 Task: Look for products in the category "Gouda" that are on sale.
Action: Mouse moved to (888, 334)
Screenshot: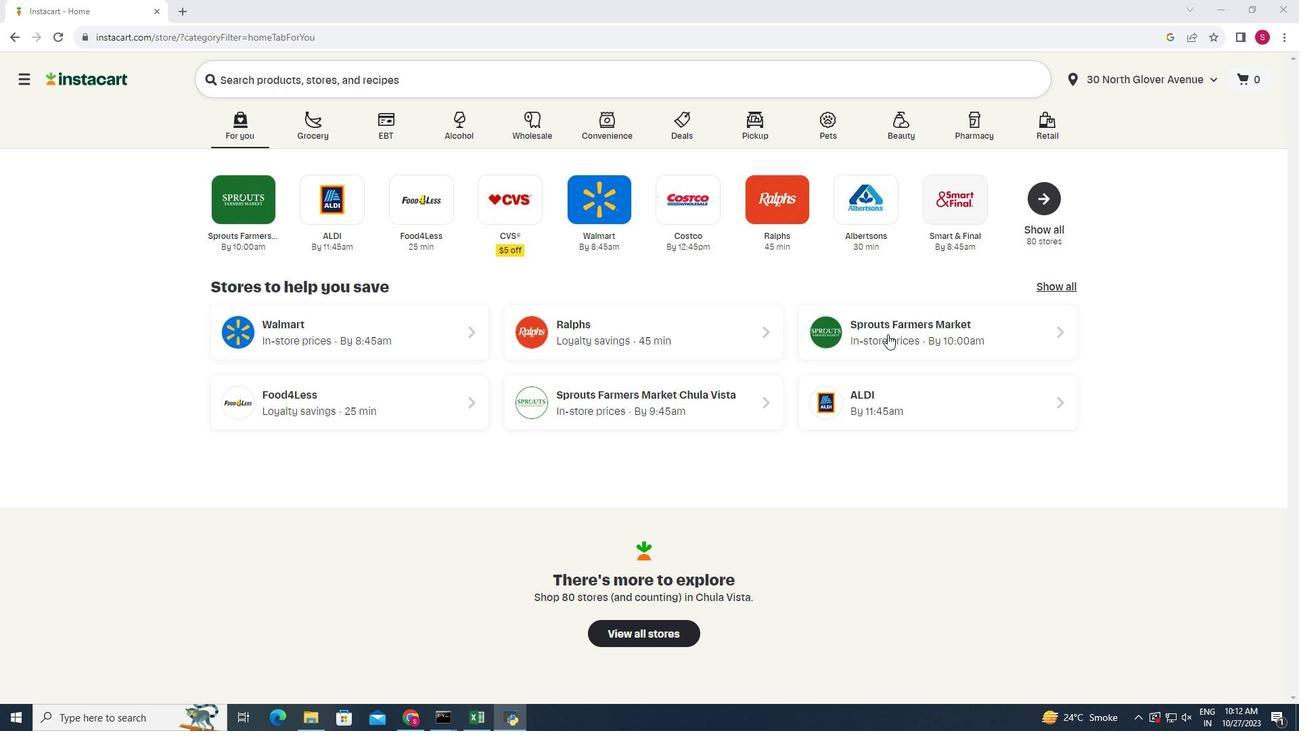 
Action: Mouse pressed left at (888, 334)
Screenshot: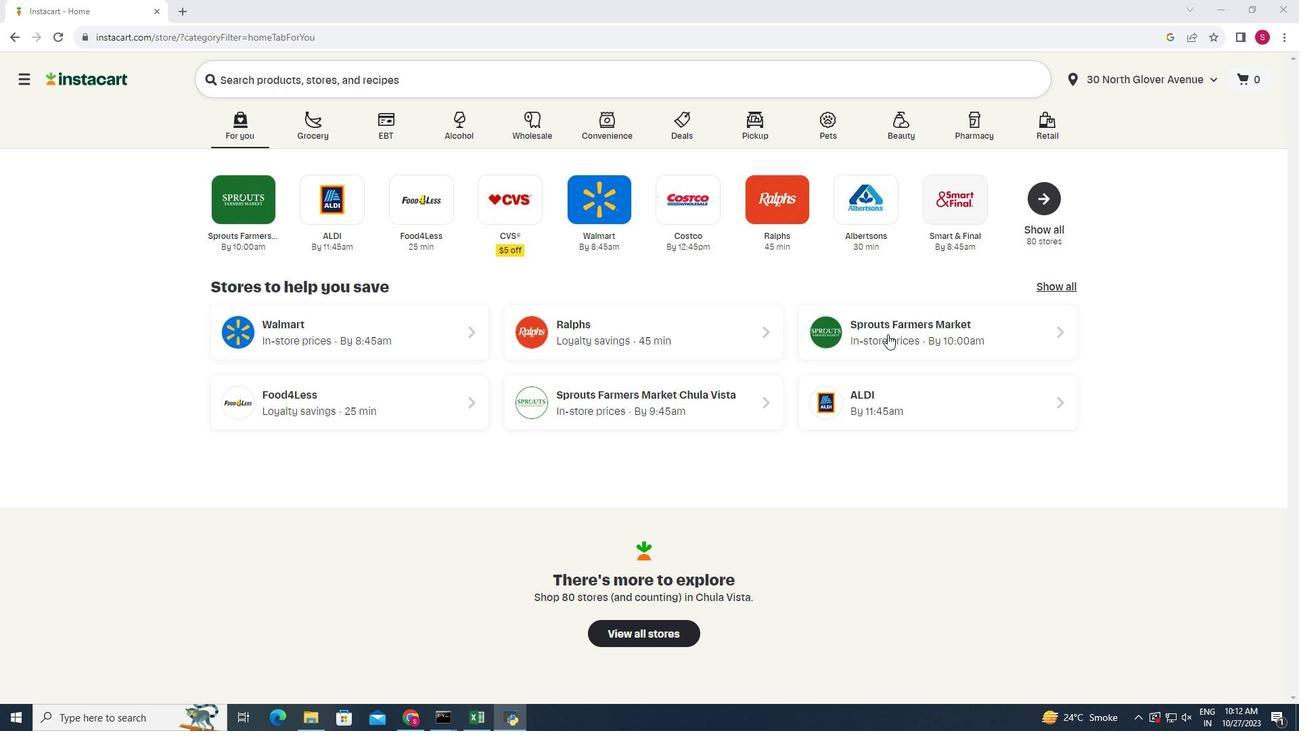 
Action: Mouse moved to (46, 637)
Screenshot: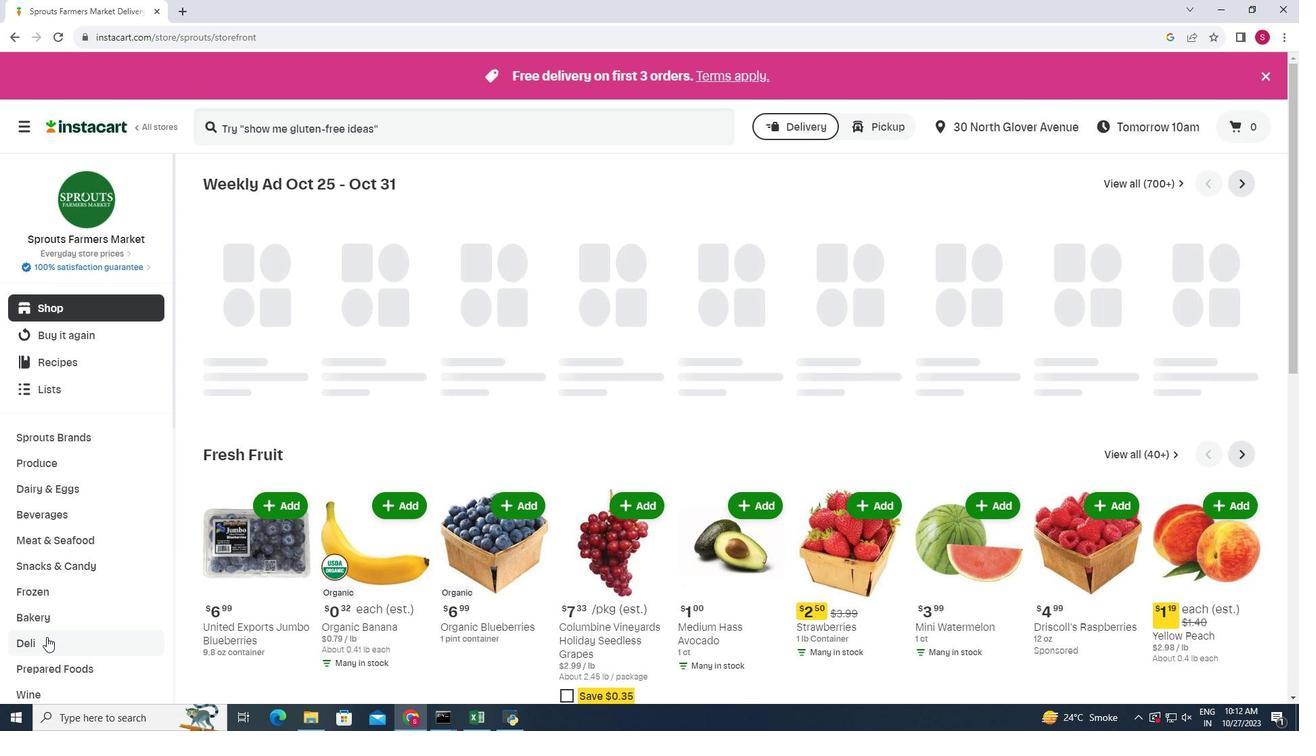 
Action: Mouse pressed left at (46, 637)
Screenshot: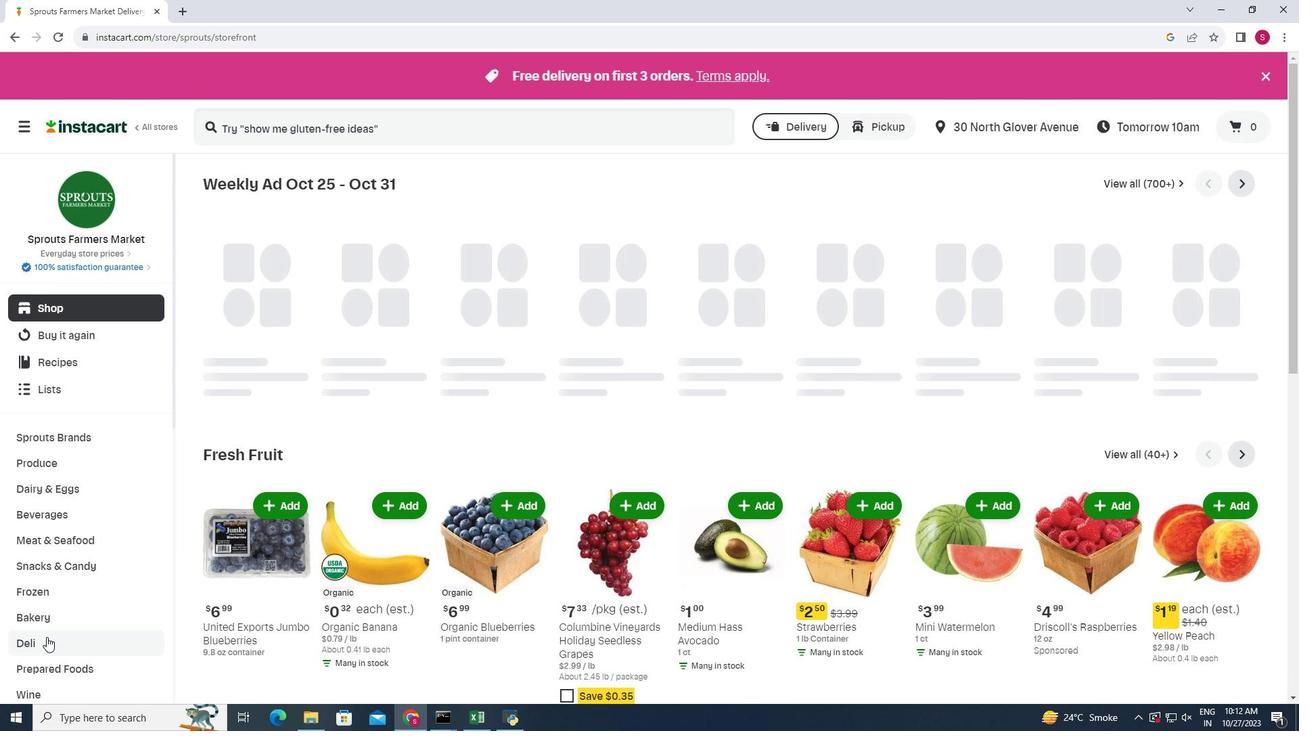 
Action: Mouse moved to (352, 214)
Screenshot: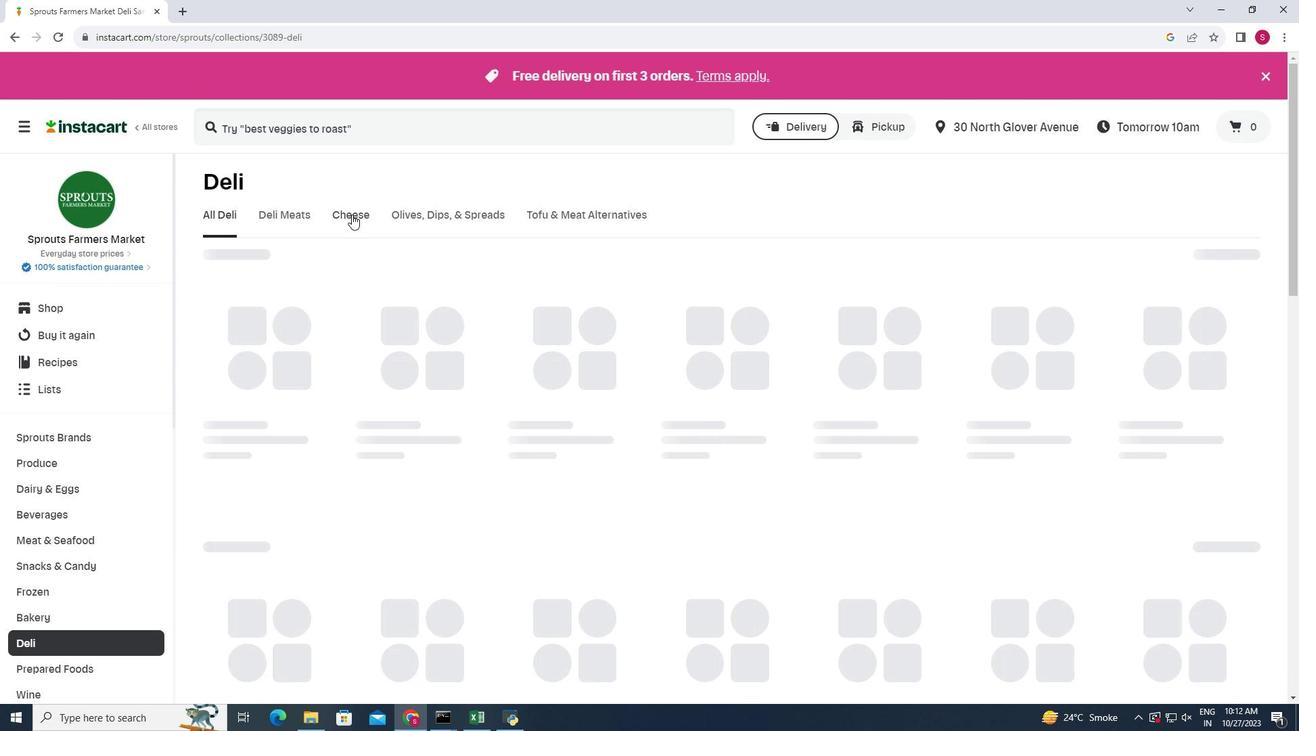 
Action: Mouse pressed left at (352, 214)
Screenshot: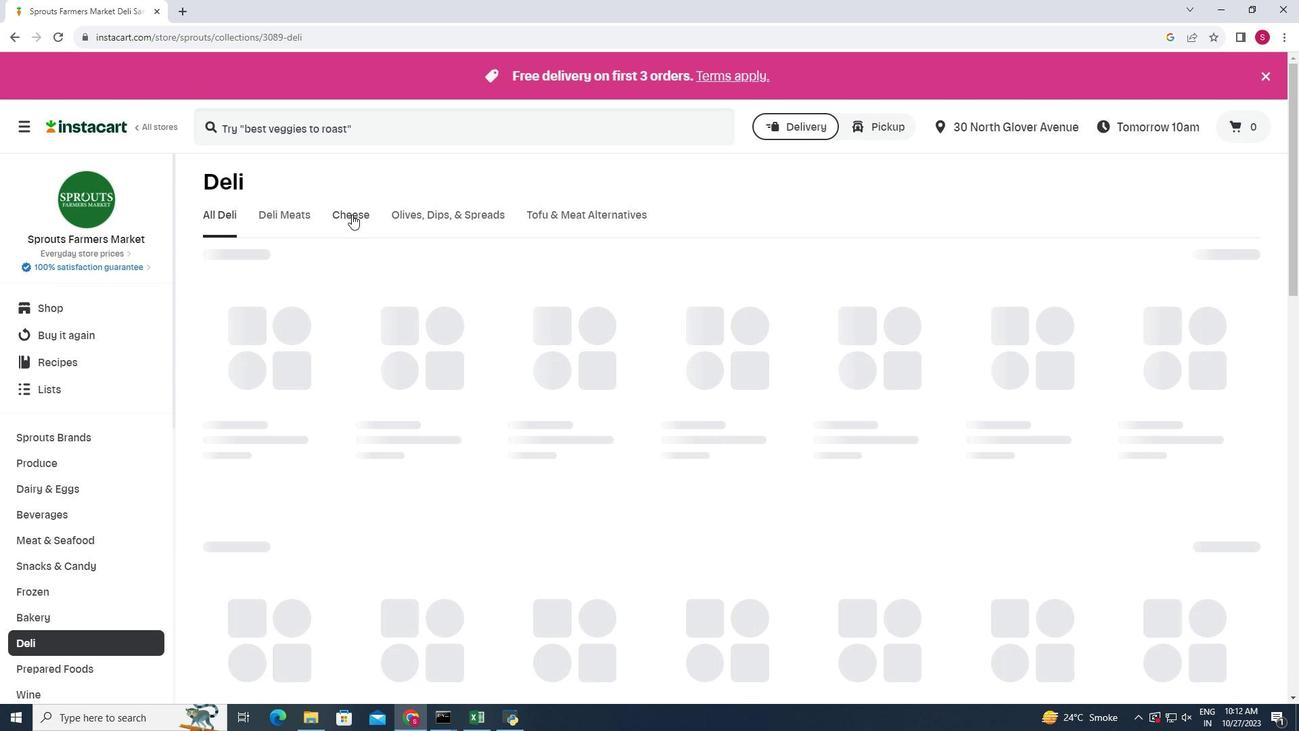 
Action: Mouse moved to (1001, 275)
Screenshot: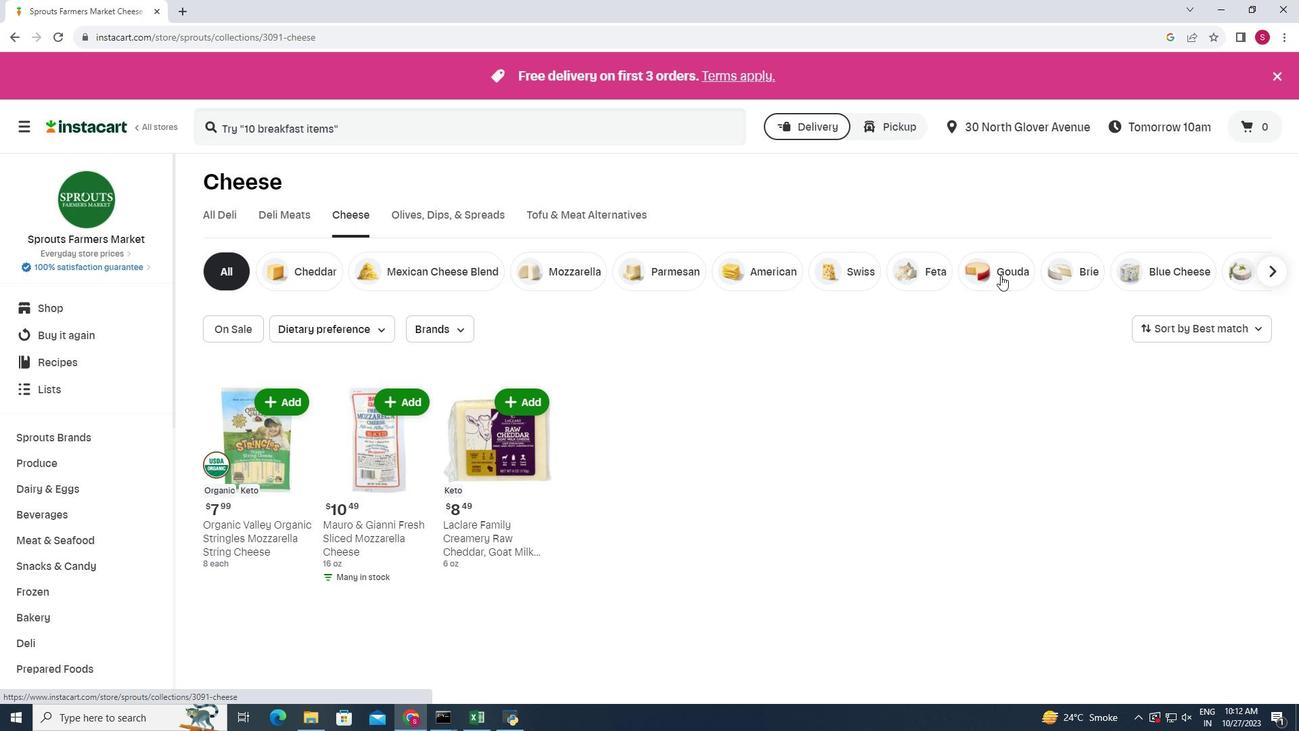 
Action: Mouse pressed left at (1001, 275)
Screenshot: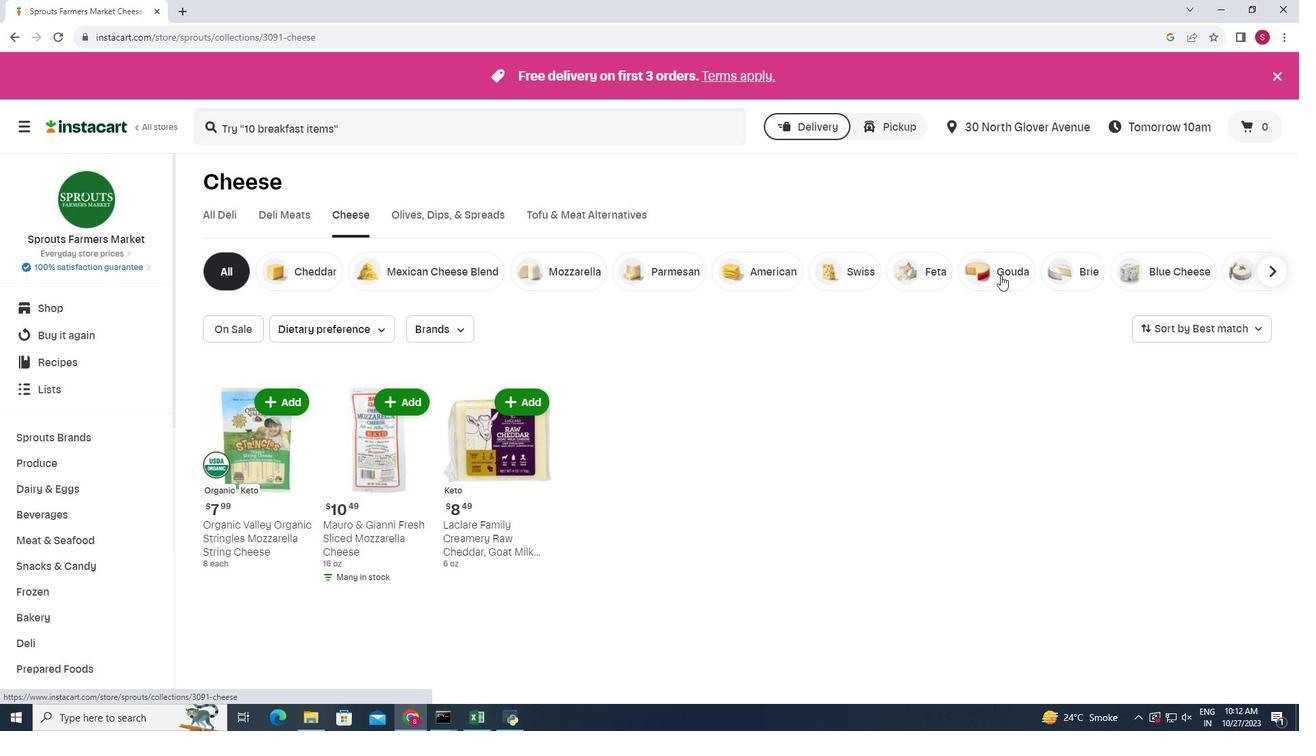 
Action: Mouse moved to (1080, 386)
Screenshot: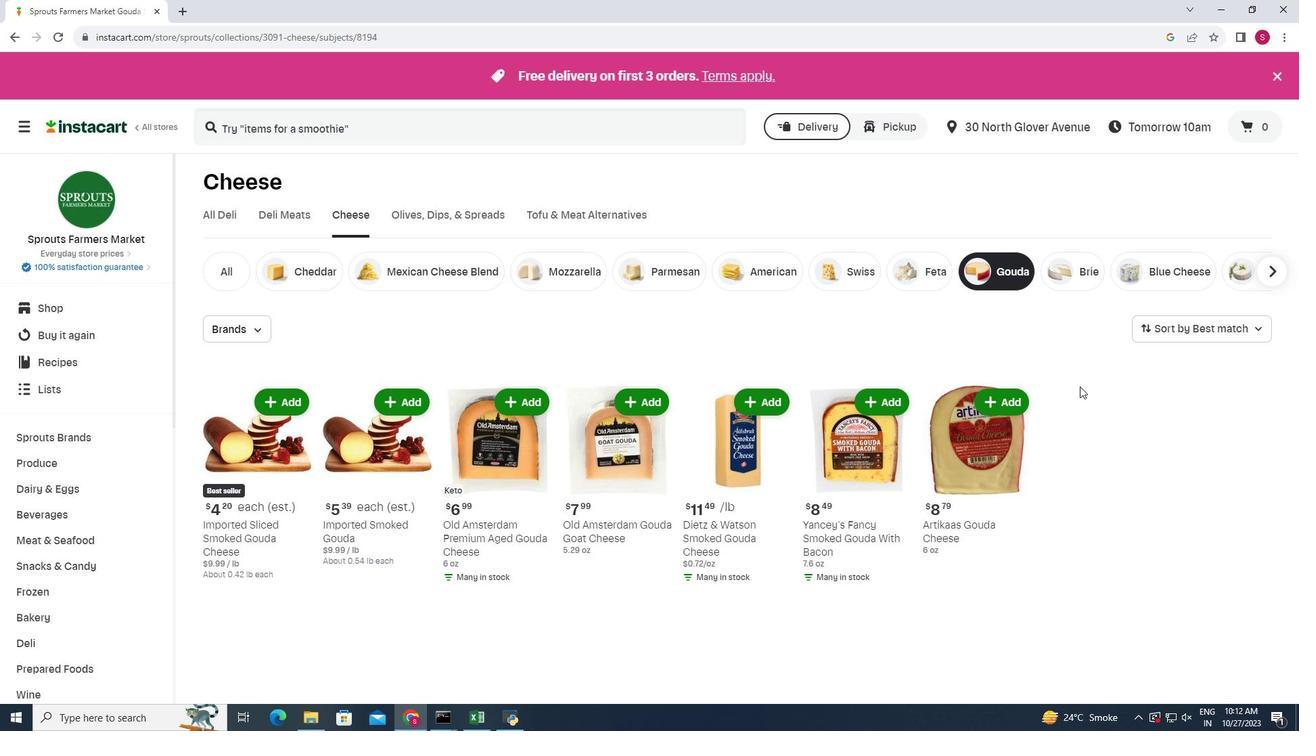 
Action: Mouse scrolled (1080, 385) with delta (0, 0)
Screenshot: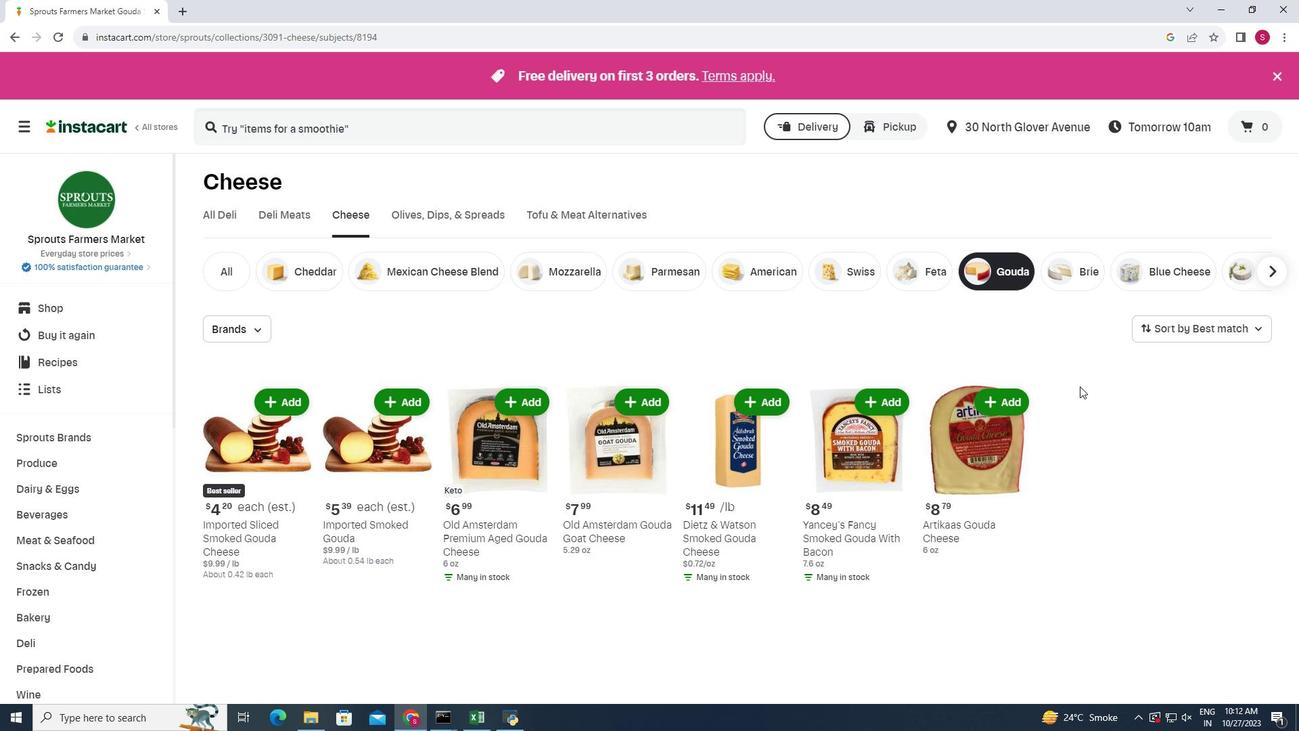 
Action: Mouse scrolled (1080, 385) with delta (0, 0)
Screenshot: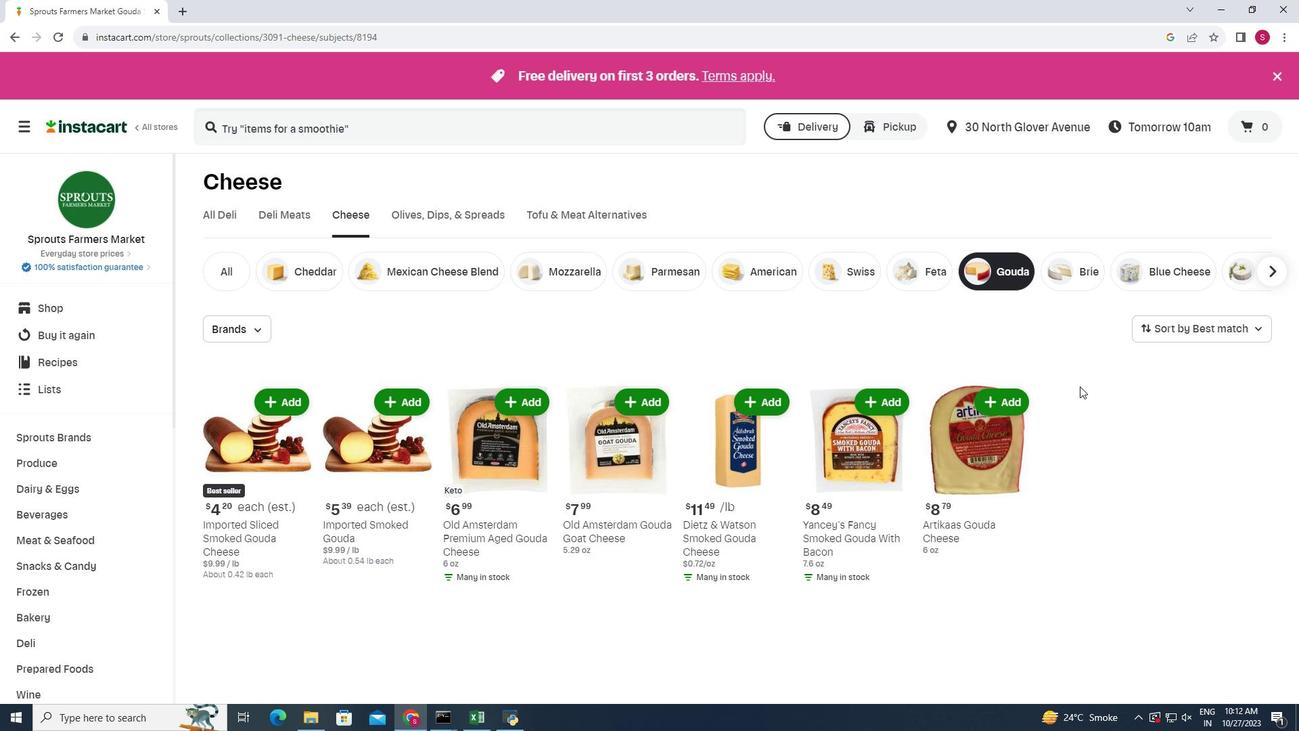
Action: Mouse scrolled (1080, 385) with delta (0, 0)
Screenshot: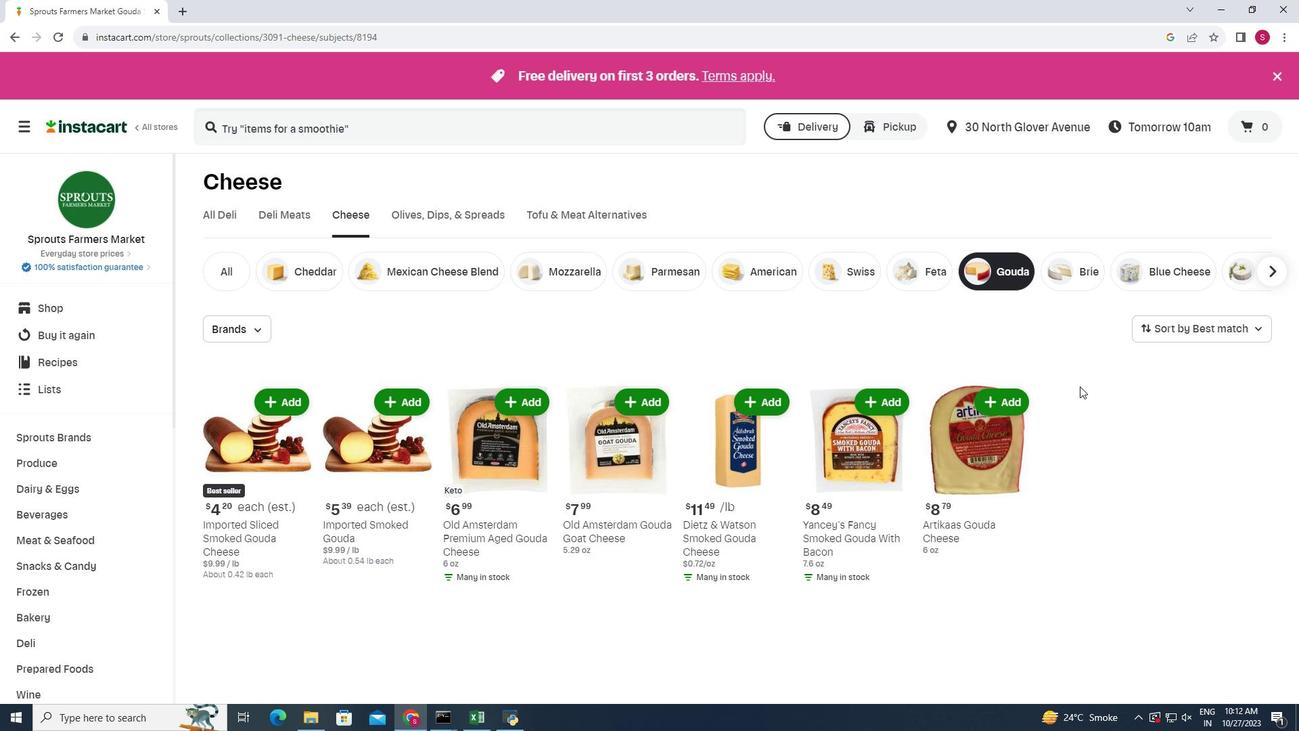 
Action: Mouse scrolled (1080, 385) with delta (0, 0)
Screenshot: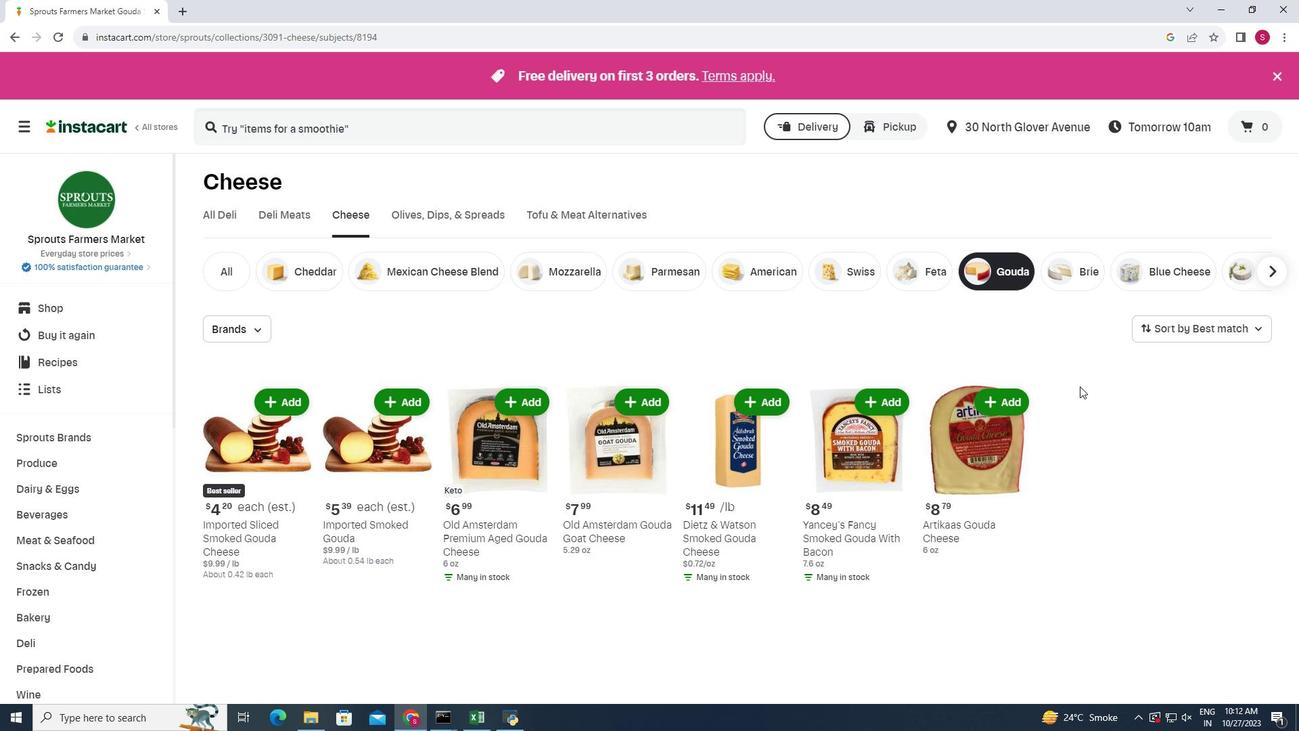 
